 Task: Insert a stepped area chart into the spreadsheet named "Data".
Action: Mouse pressed left at (197, 275)
Screenshot: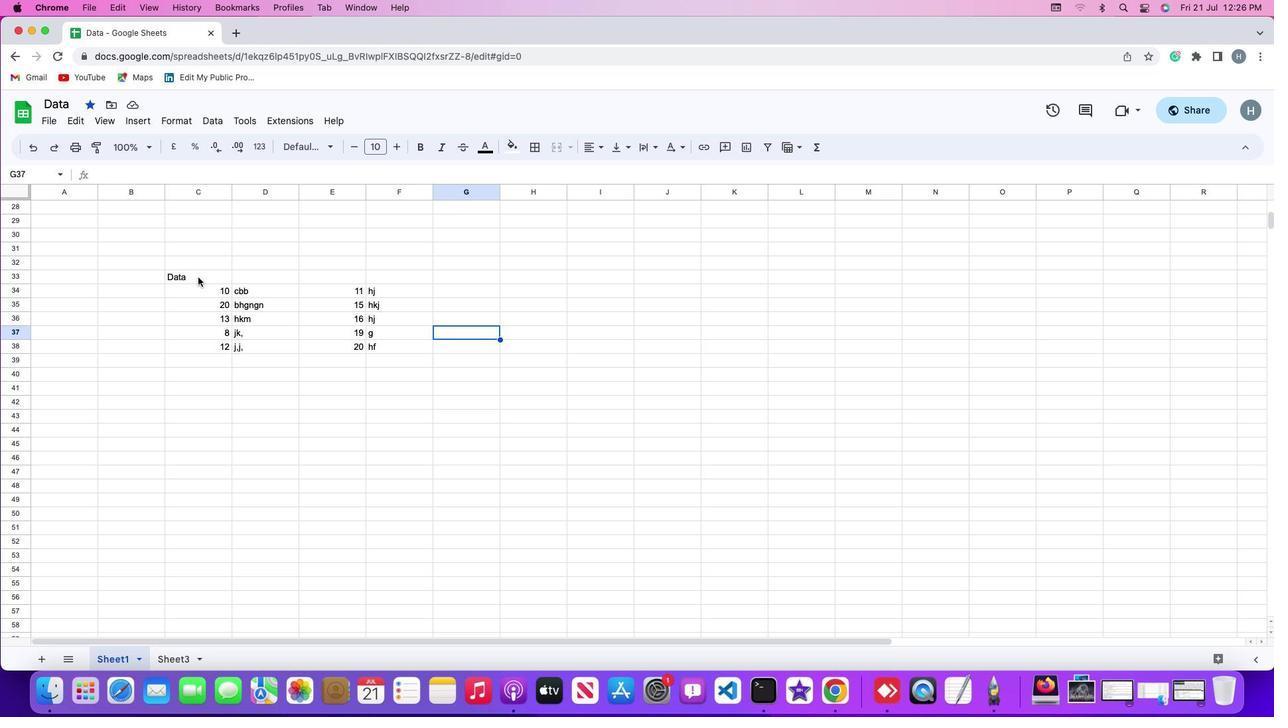 
Action: Mouse moved to (199, 276)
Screenshot: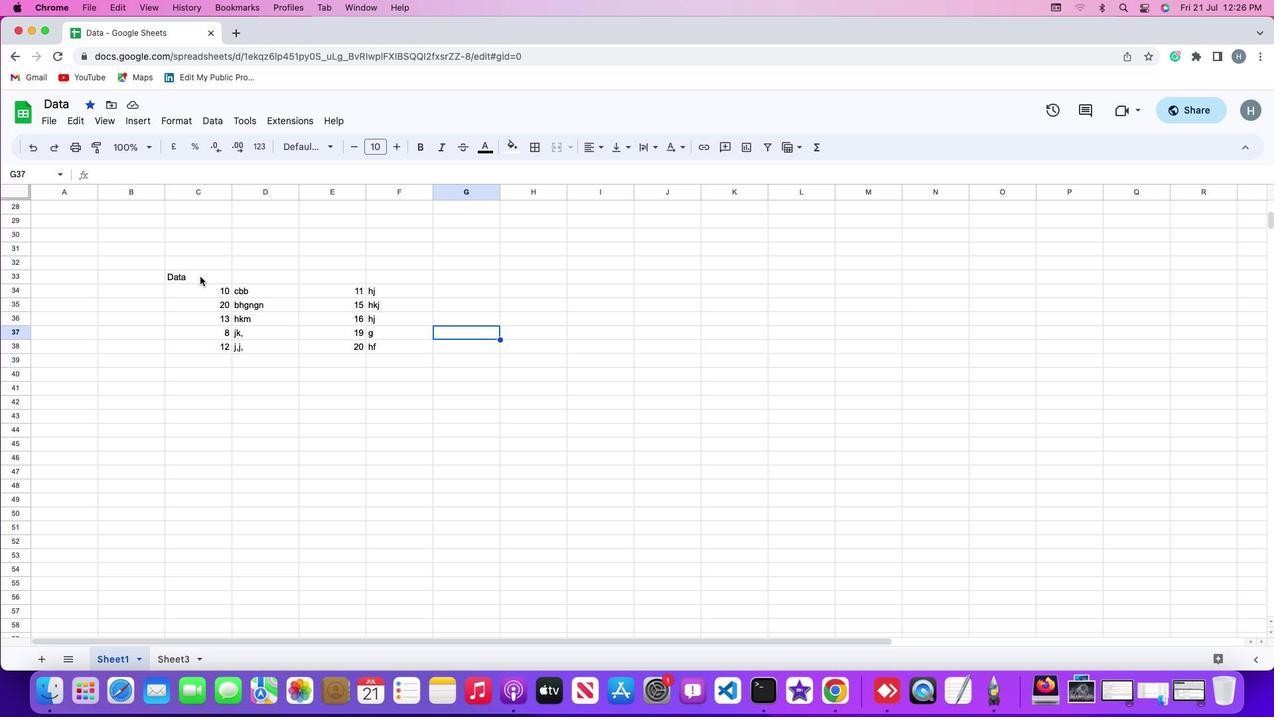 
Action: Mouse pressed left at (199, 276)
Screenshot: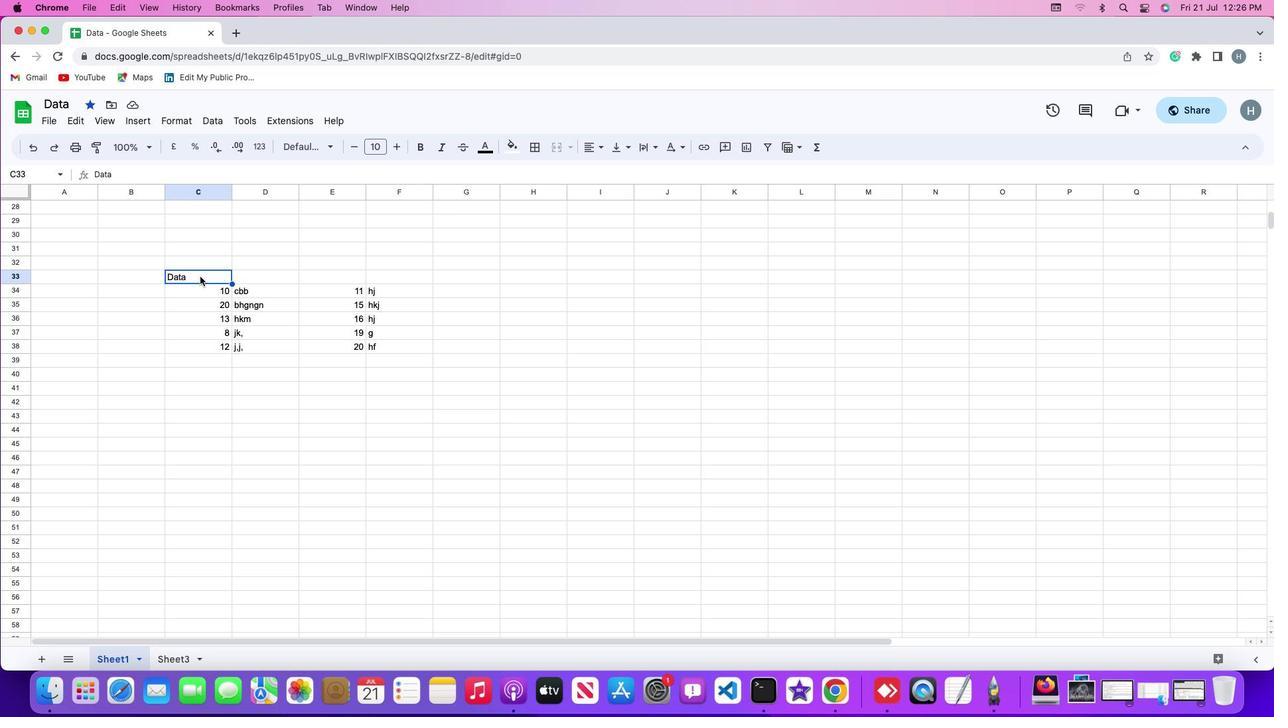 
Action: Mouse moved to (199, 276)
Screenshot: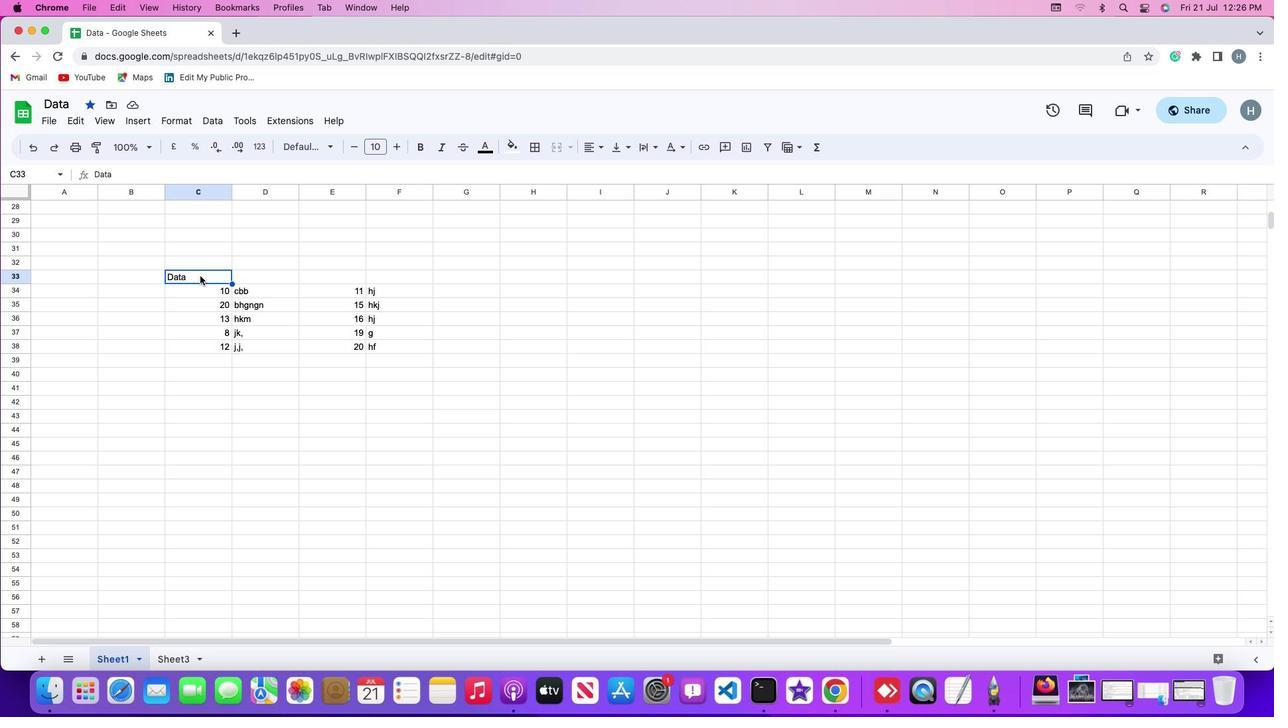 
Action: Mouse pressed left at (199, 276)
Screenshot: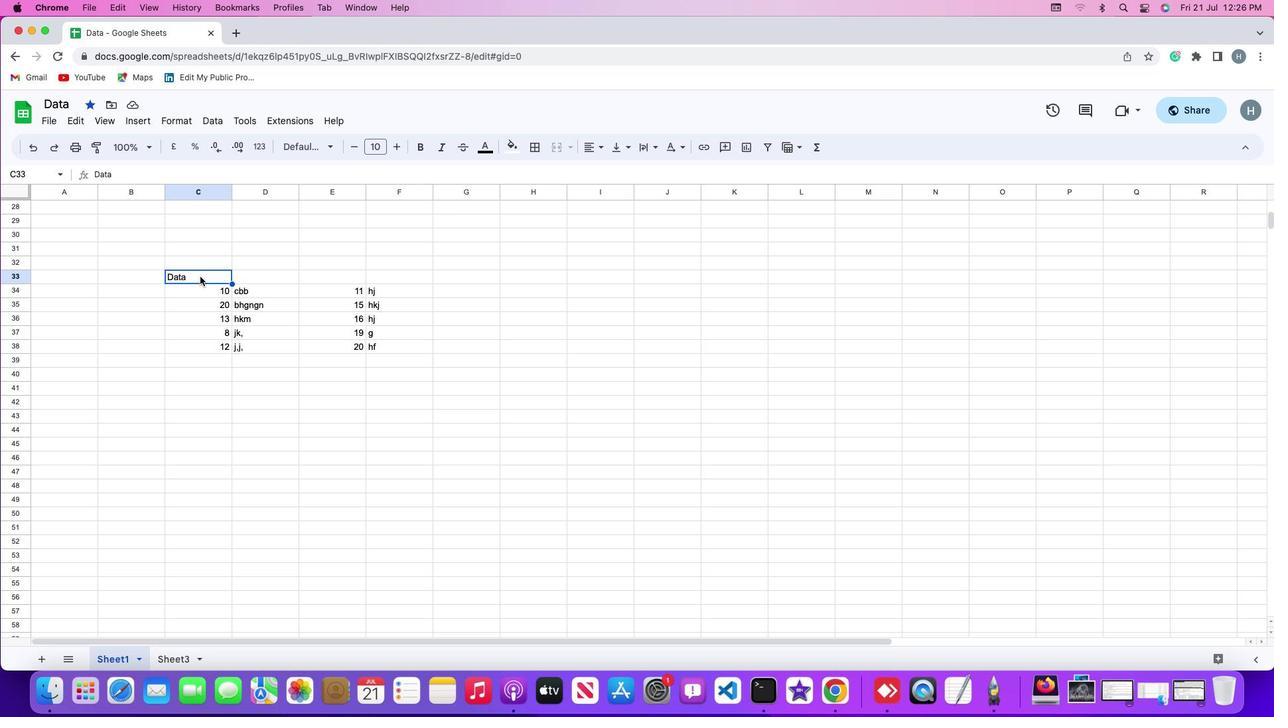 
Action: Mouse moved to (138, 122)
Screenshot: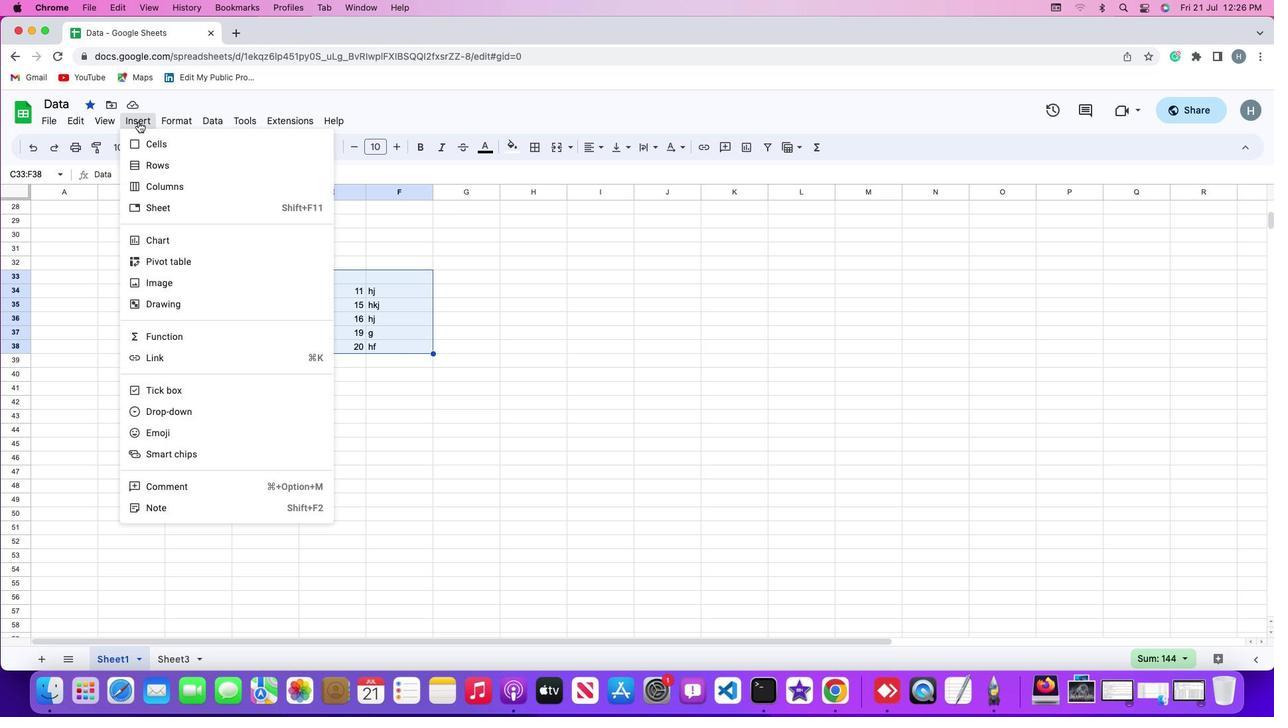 
Action: Mouse pressed left at (138, 122)
Screenshot: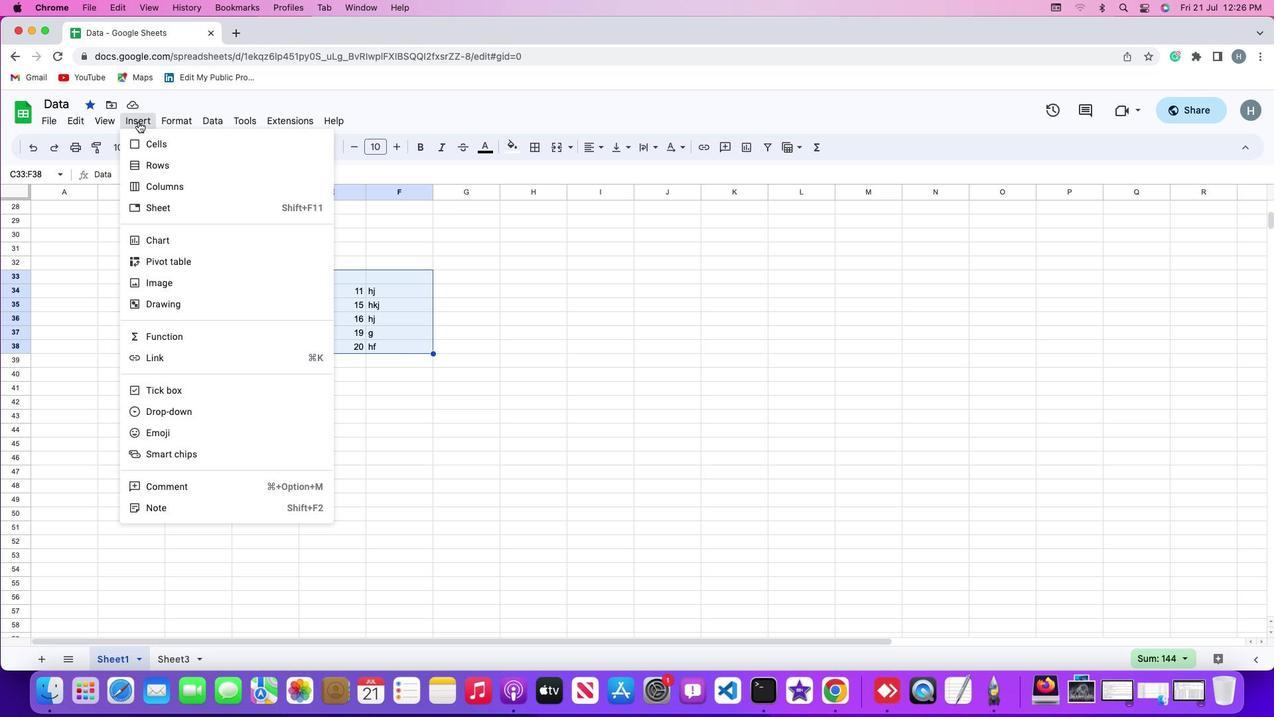 
Action: Mouse moved to (179, 240)
Screenshot: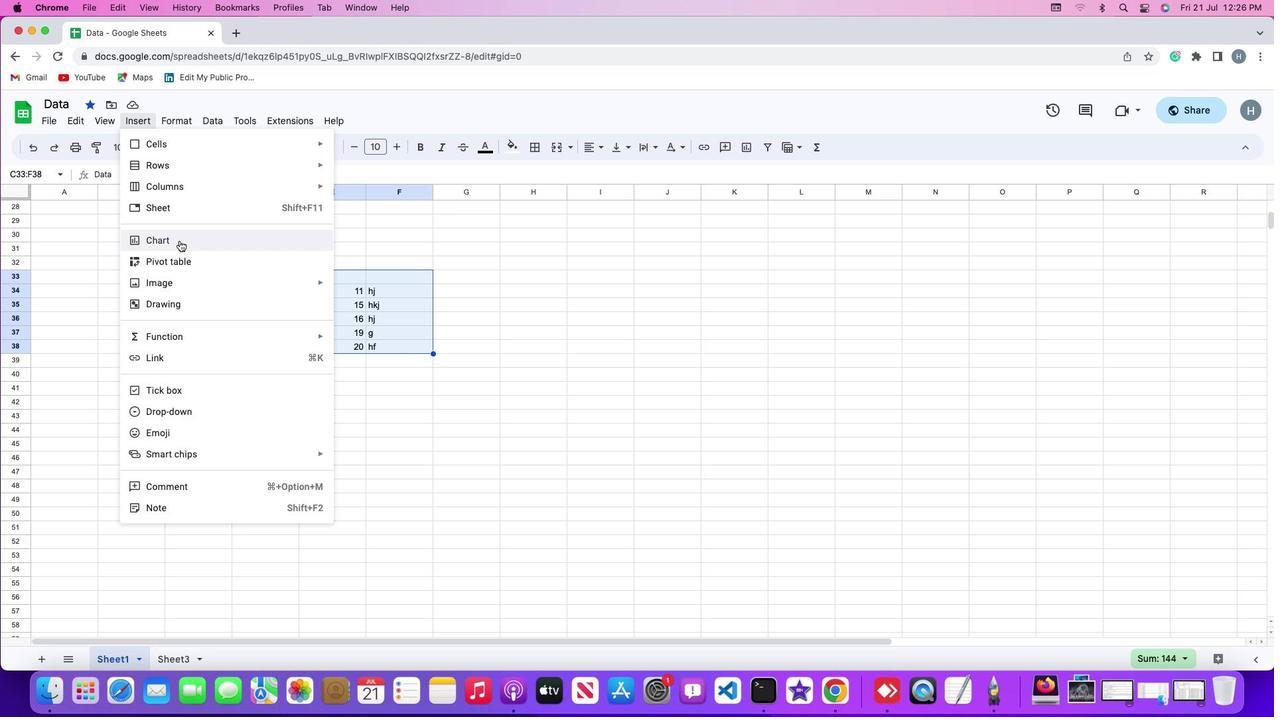 
Action: Mouse pressed left at (179, 240)
Screenshot: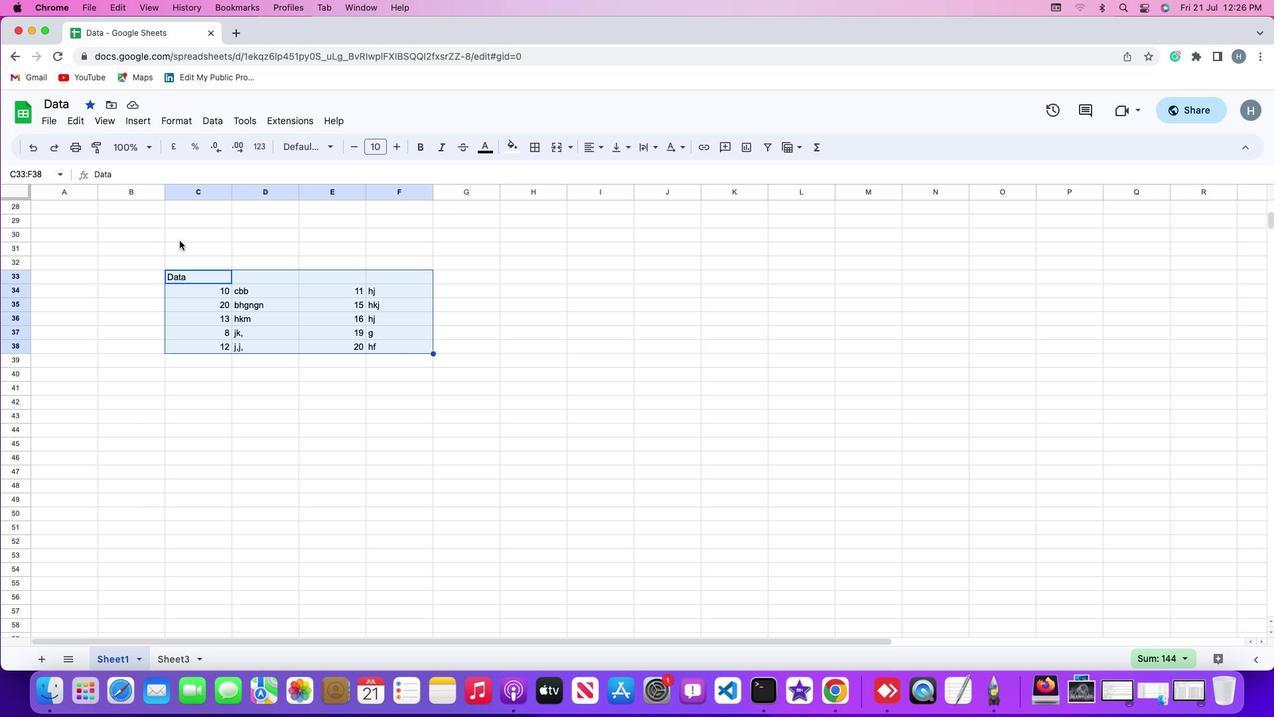 
Action: Mouse moved to (1229, 241)
Screenshot: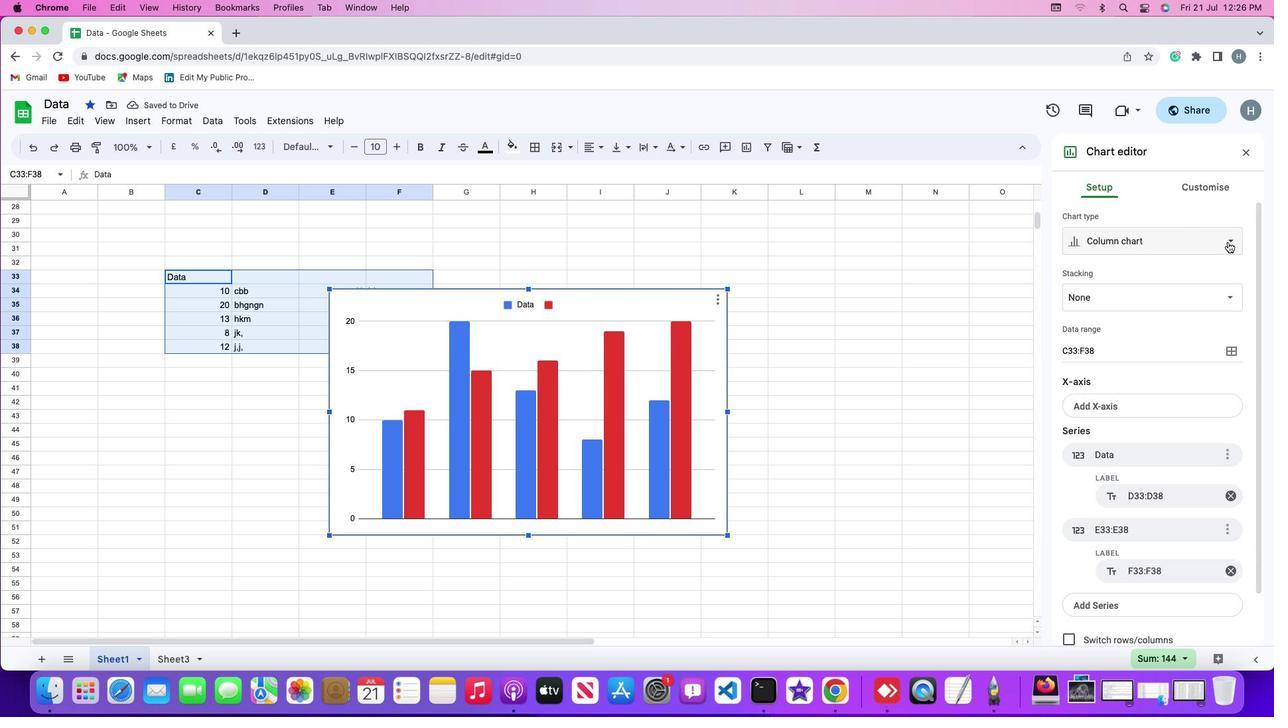 
Action: Mouse pressed left at (1229, 241)
Screenshot: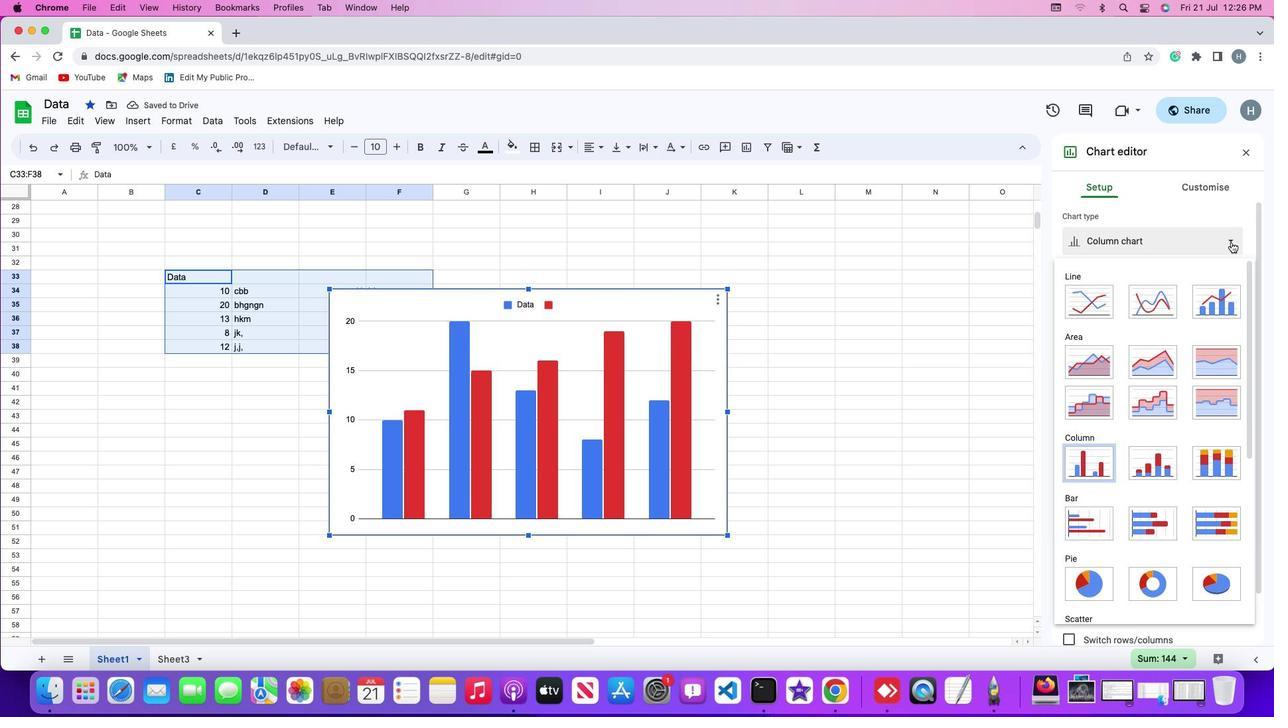 
Action: Mouse moved to (1096, 394)
Screenshot: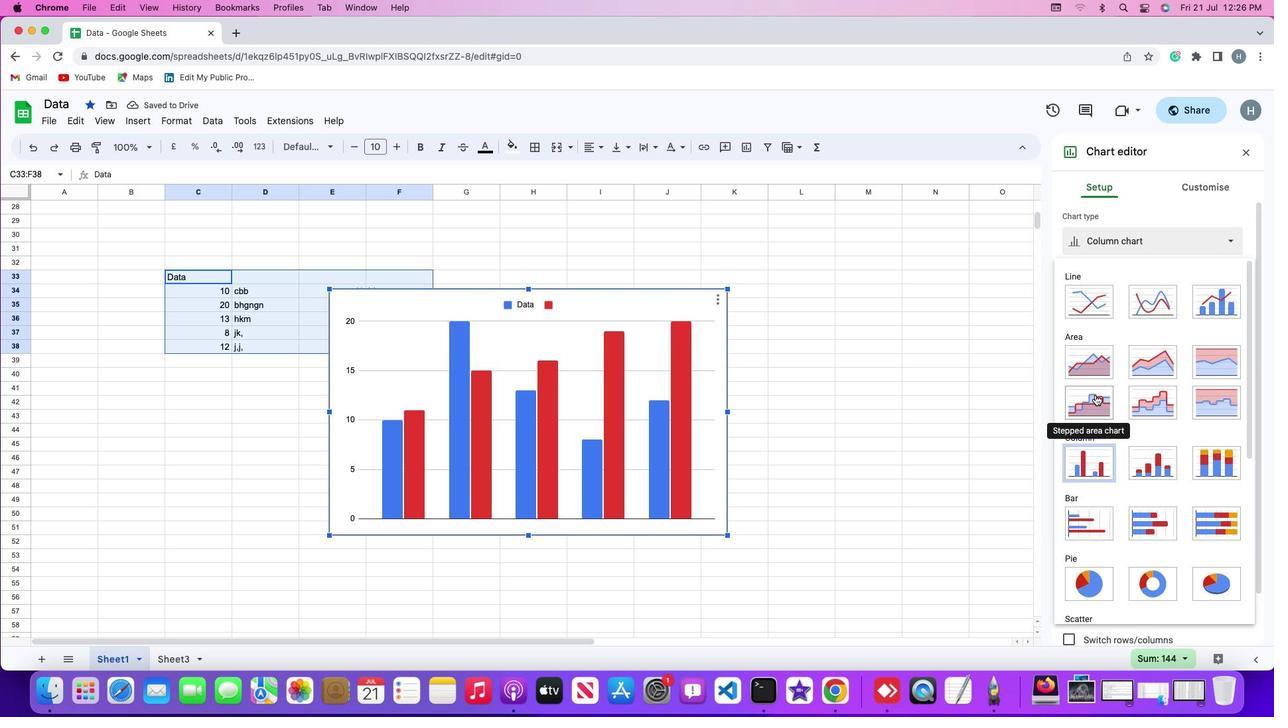 
Action: Mouse pressed left at (1096, 394)
Screenshot: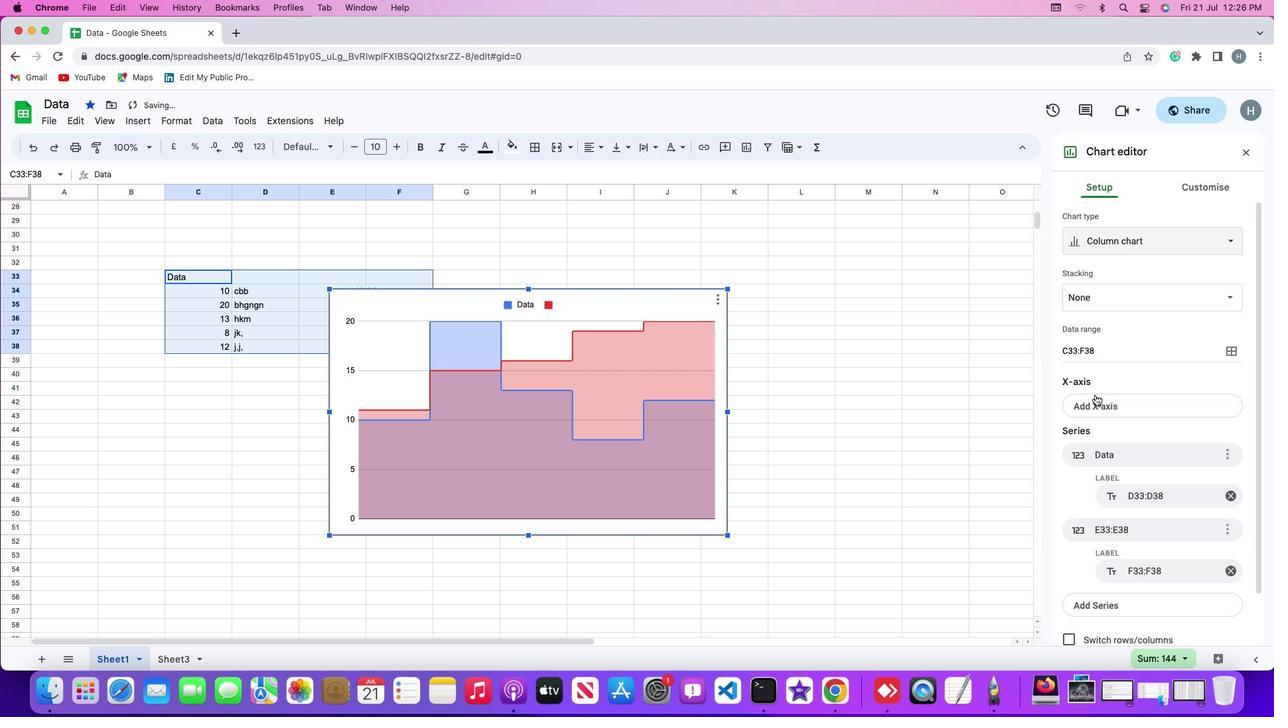 
Action: Mouse moved to (954, 411)
Screenshot: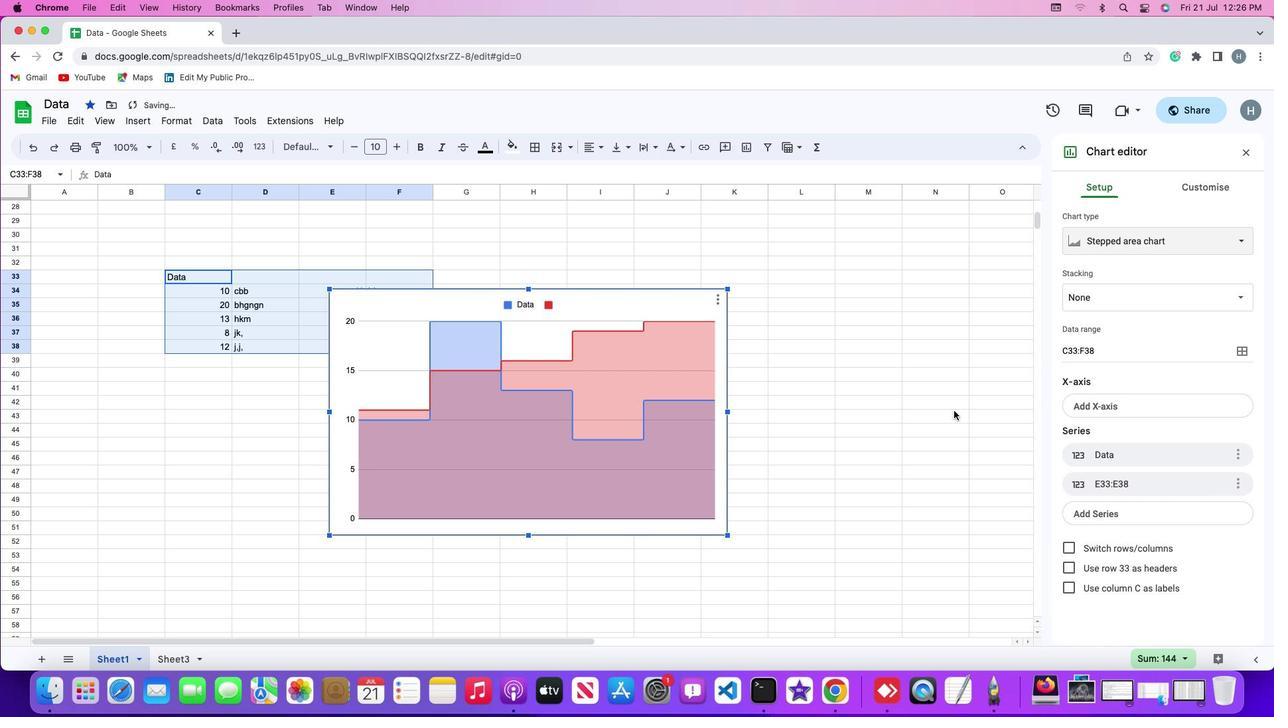 
